 Task: Add Tofurky Italian Sausage Plant Based to the cart.
Action: Mouse moved to (20, 62)
Screenshot: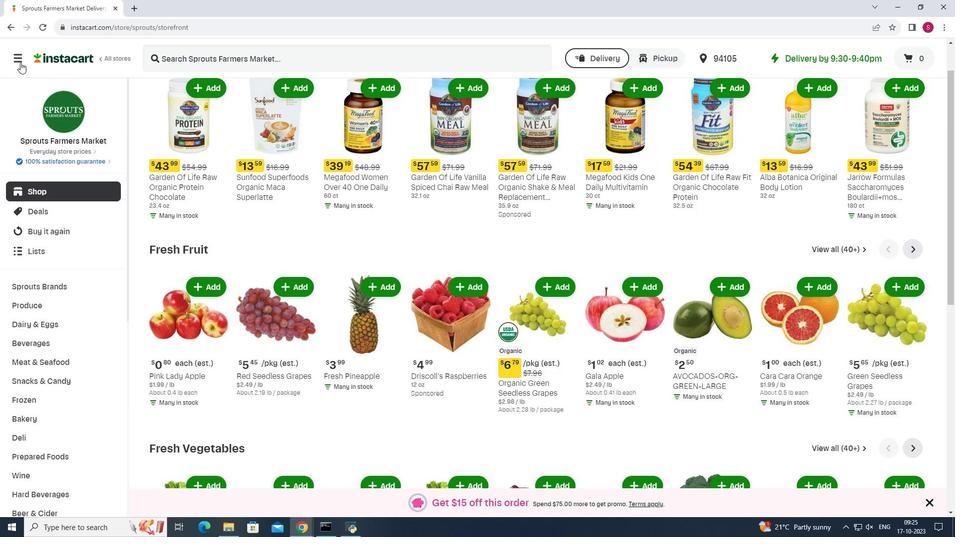
Action: Mouse pressed left at (20, 62)
Screenshot: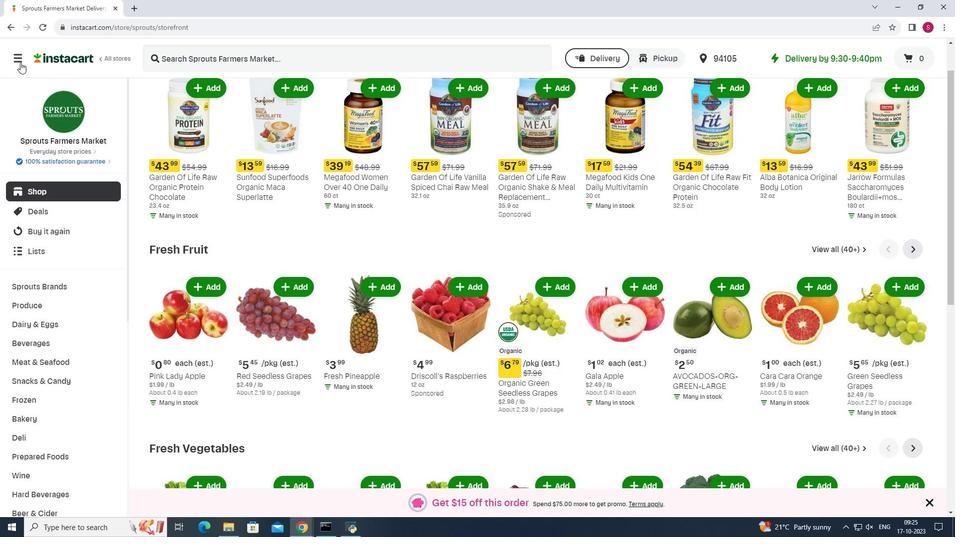 
Action: Mouse moved to (63, 263)
Screenshot: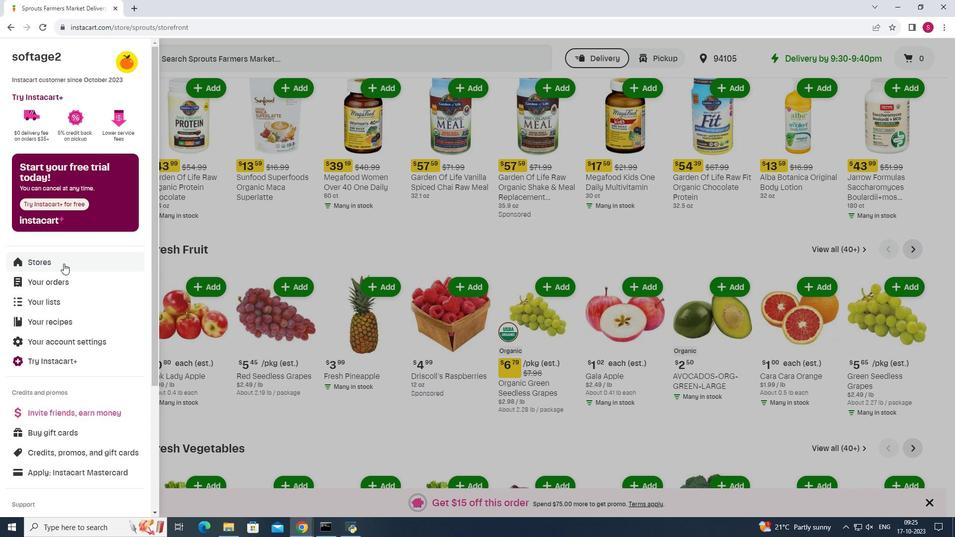 
Action: Mouse pressed left at (63, 263)
Screenshot: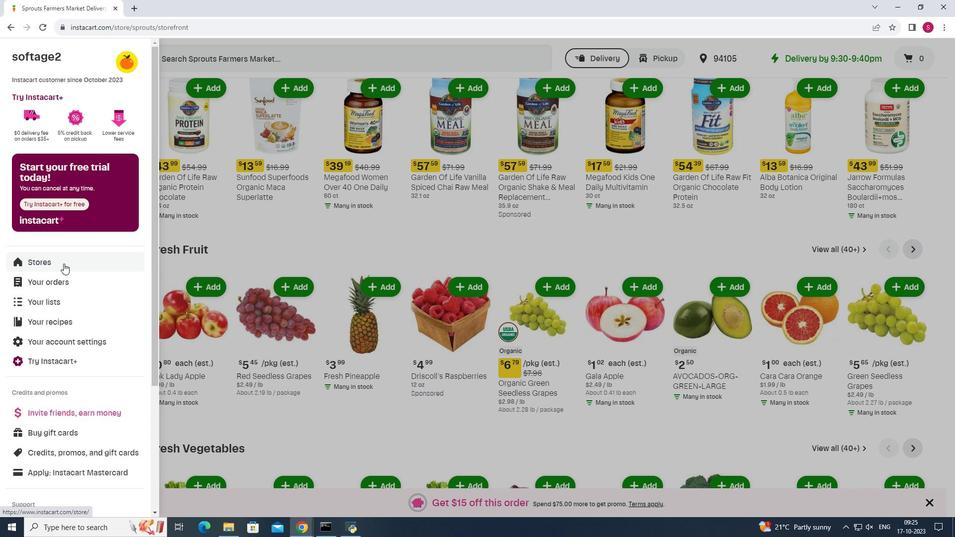 
Action: Mouse moved to (232, 88)
Screenshot: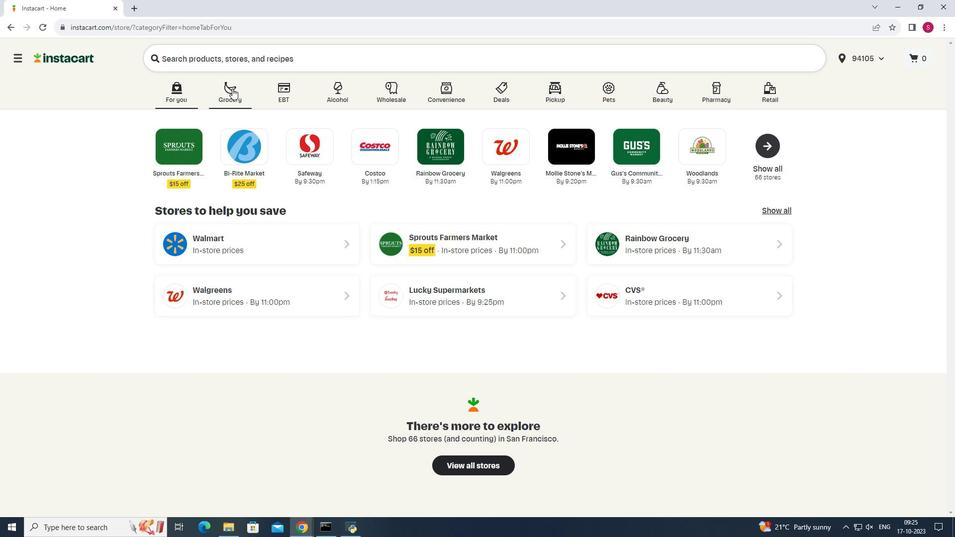 
Action: Mouse pressed left at (232, 88)
Screenshot: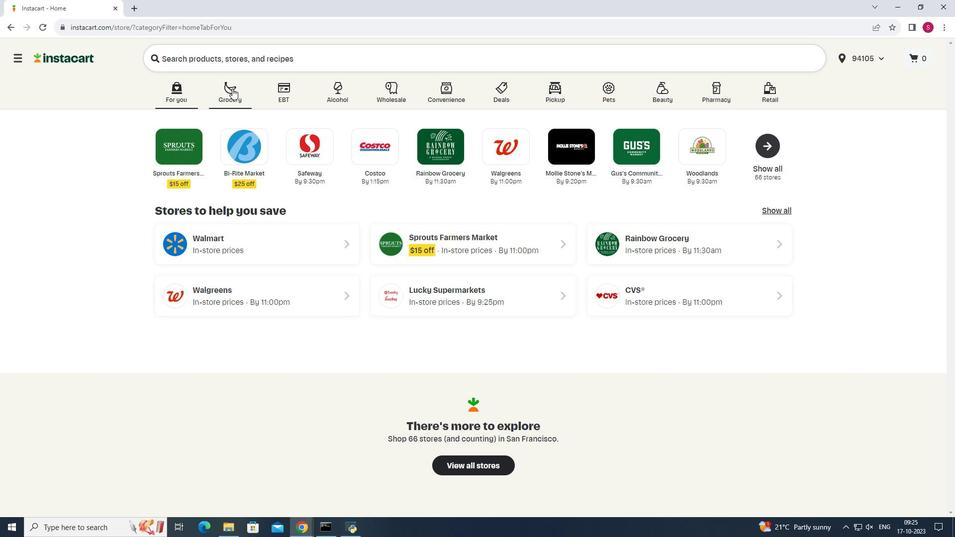 
Action: Mouse moved to (684, 141)
Screenshot: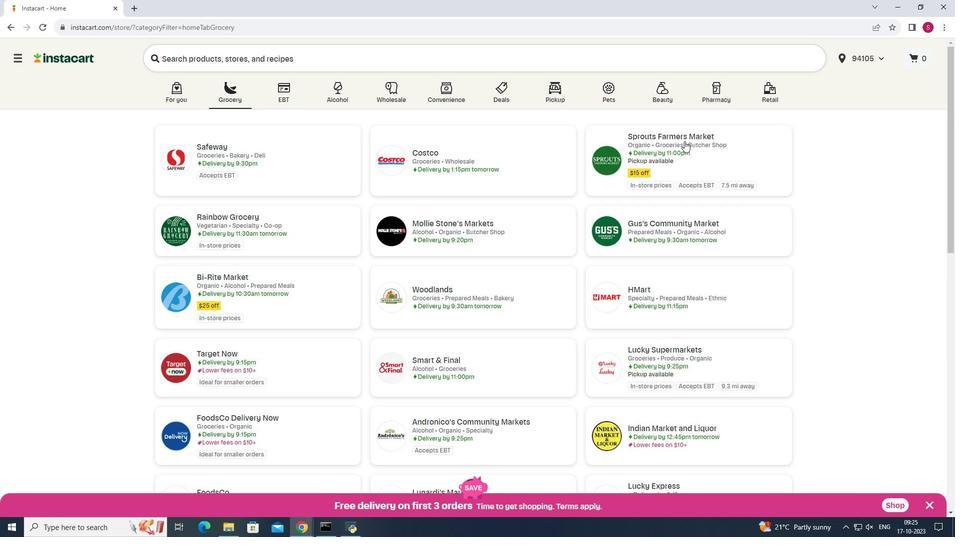 
Action: Mouse pressed left at (684, 141)
Screenshot: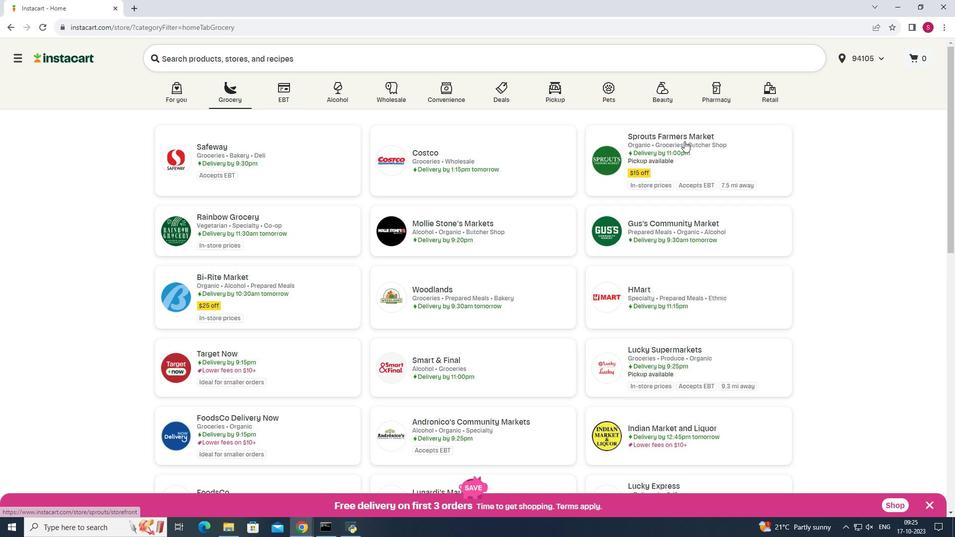 
Action: Mouse moved to (69, 363)
Screenshot: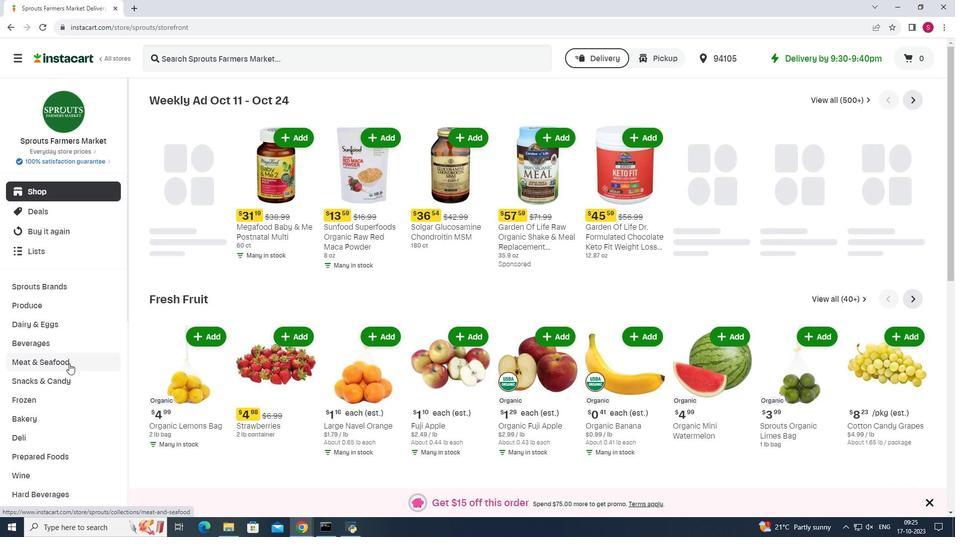 
Action: Mouse pressed left at (69, 363)
Screenshot: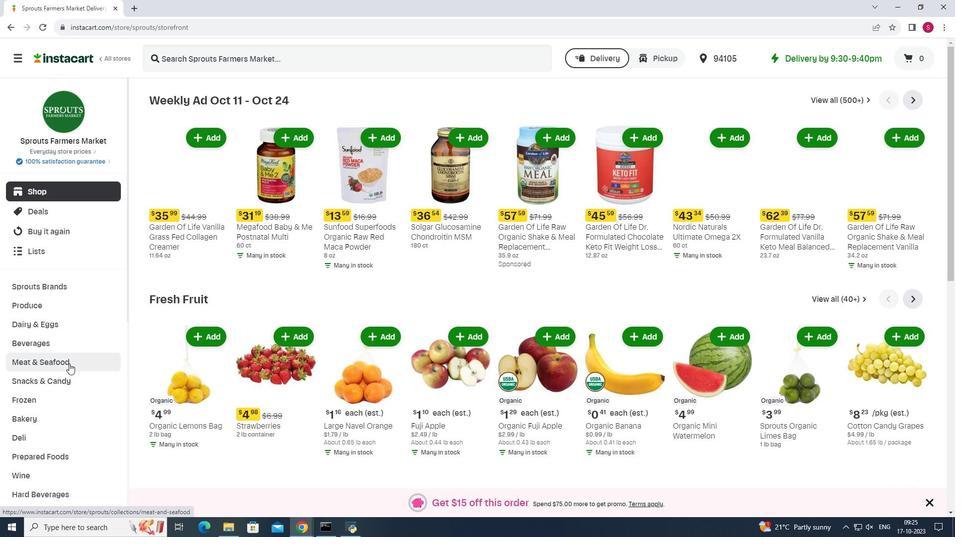 
Action: Mouse moved to (713, 123)
Screenshot: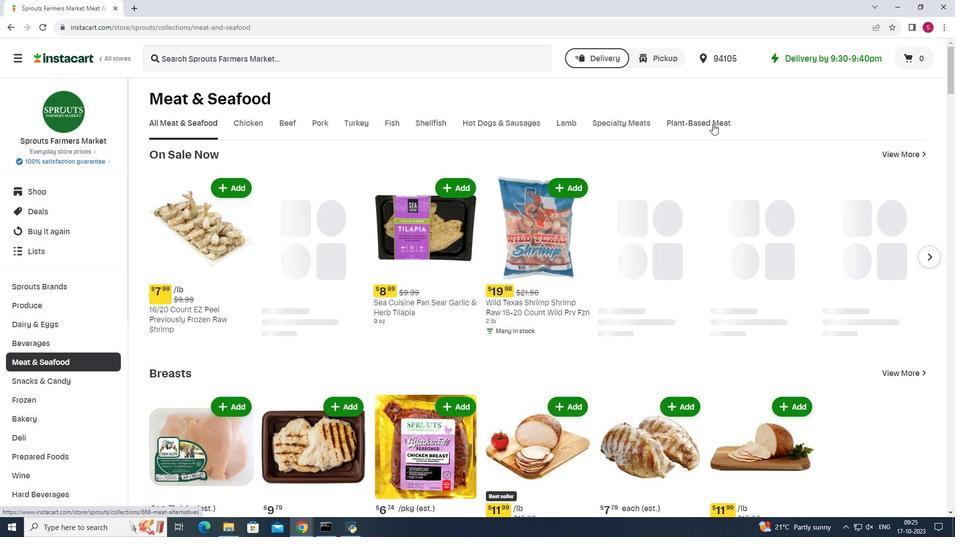 
Action: Mouse pressed left at (713, 123)
Screenshot: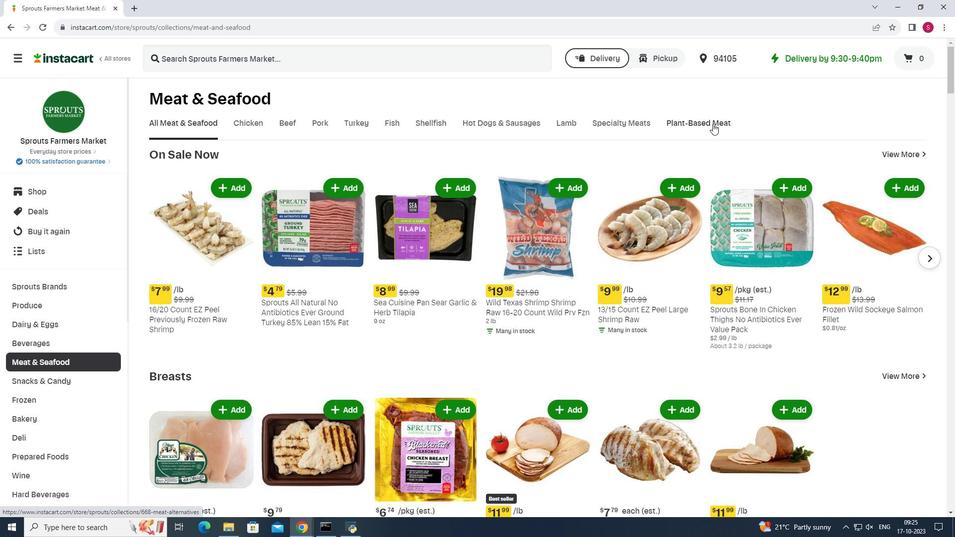 
Action: Mouse moved to (376, 161)
Screenshot: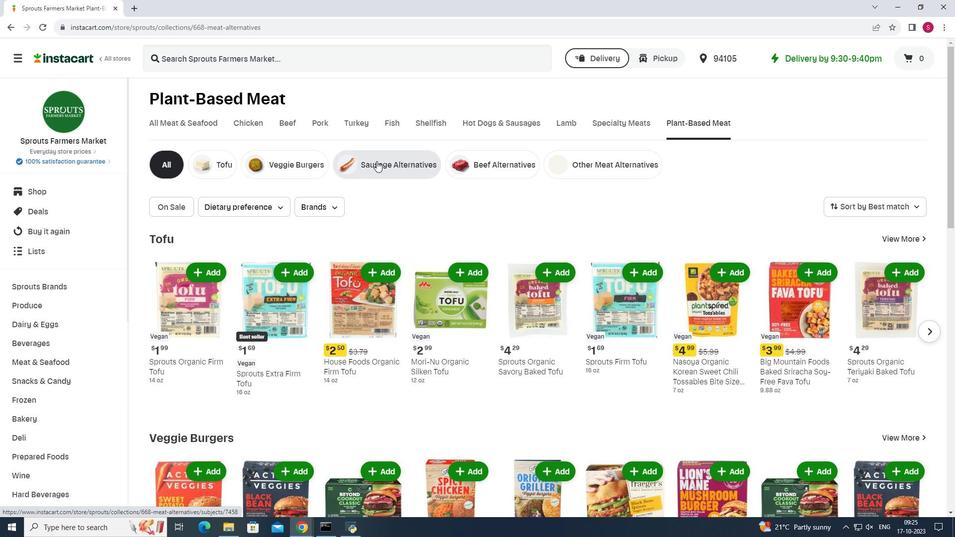 
Action: Mouse pressed left at (376, 161)
Screenshot: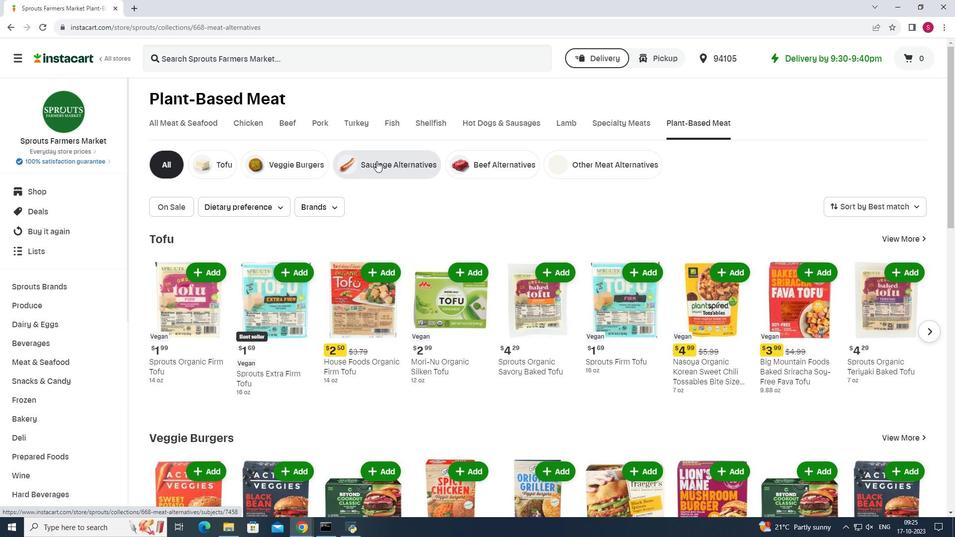 
Action: Mouse moved to (356, 58)
Screenshot: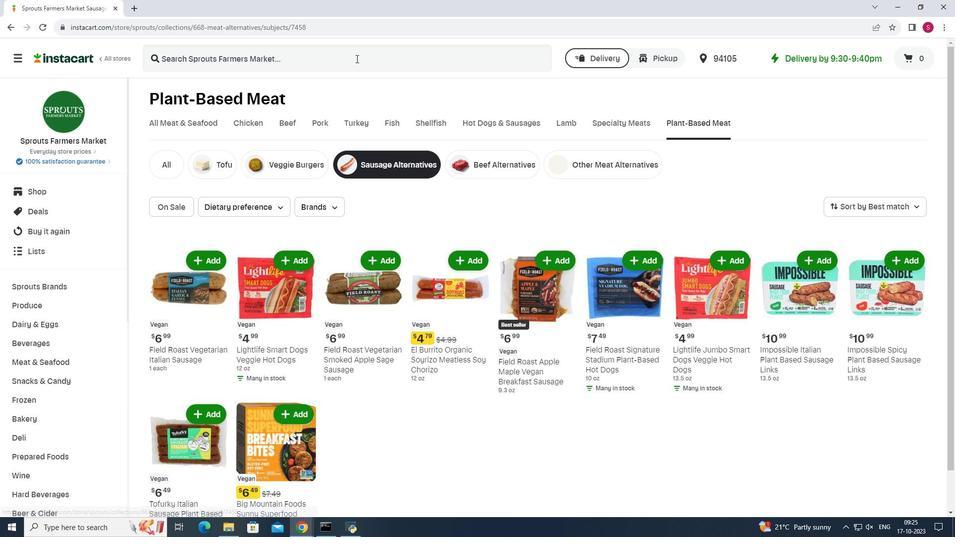 
Action: Mouse pressed left at (356, 58)
Screenshot: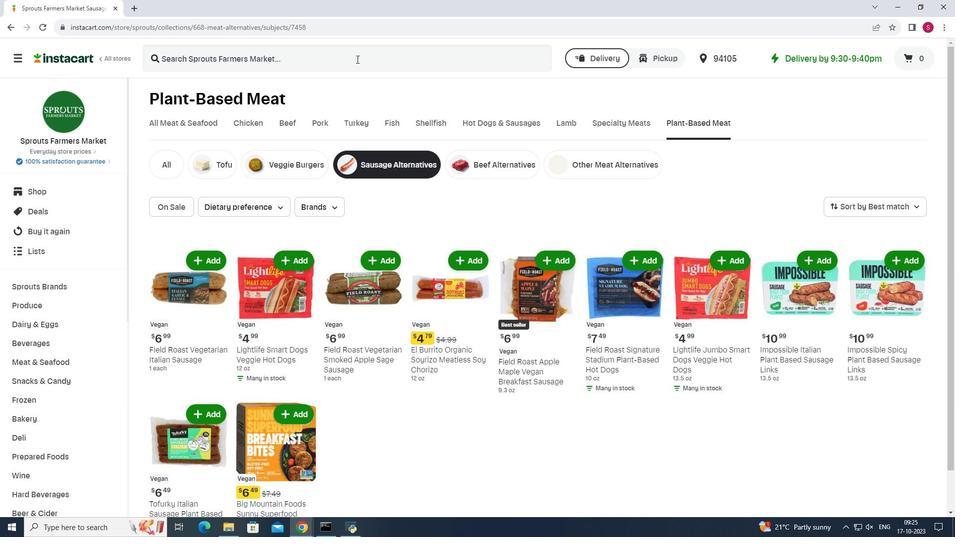 
Action: Mouse moved to (357, 59)
Screenshot: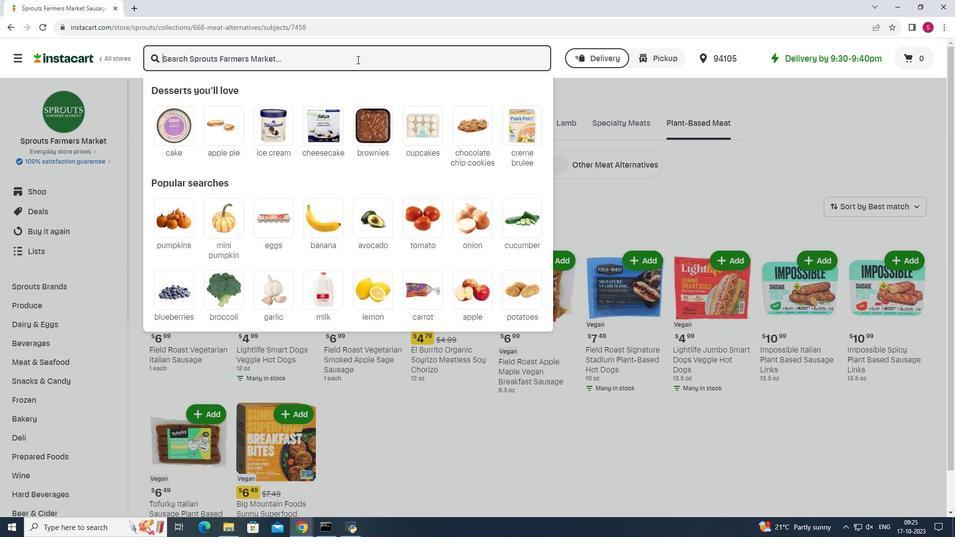 
Action: Key pressed <Key.shift><Key.shift><Key.shift><Key.shift><Key.shift><Key.shift><Key.shift><Key.shift><Key.shift><Key.shift><Key.shift><Key.shift>Tofurky<Key.space><Key.shift>Italian<Key.space><Key.shift>Sausage<Key.space><Key.shift>Plant<Key.space><Key.shift><Key.shift><Key.shift><Key.shift><Key.shift><Key.shift>Based<Key.enter>
Screenshot: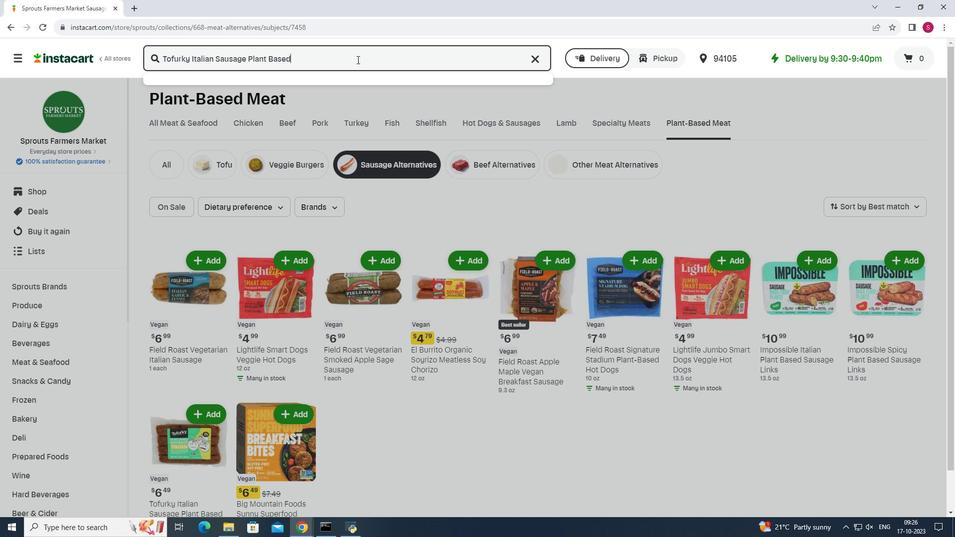 
Action: Mouse moved to (587, 157)
Screenshot: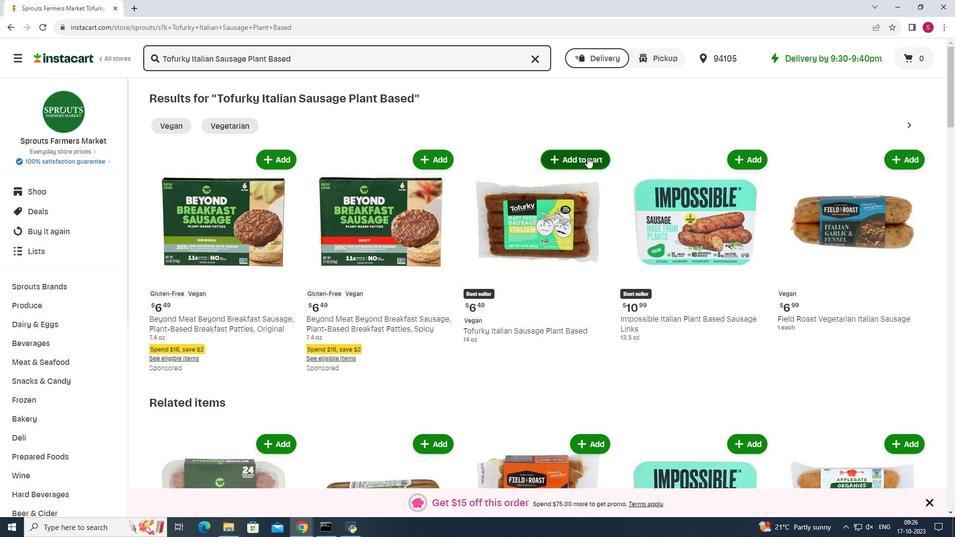 
Action: Mouse pressed left at (587, 157)
Screenshot: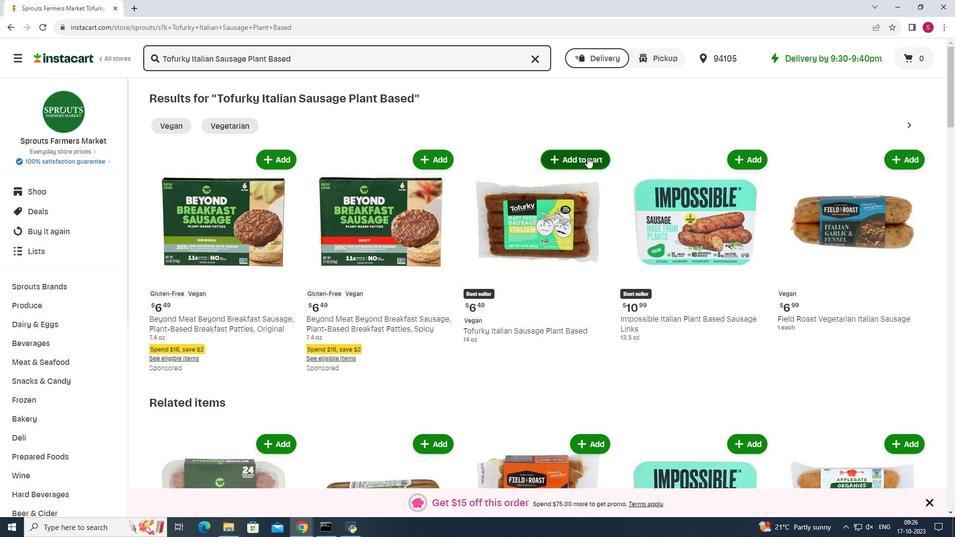 
Action: Mouse moved to (612, 143)
Screenshot: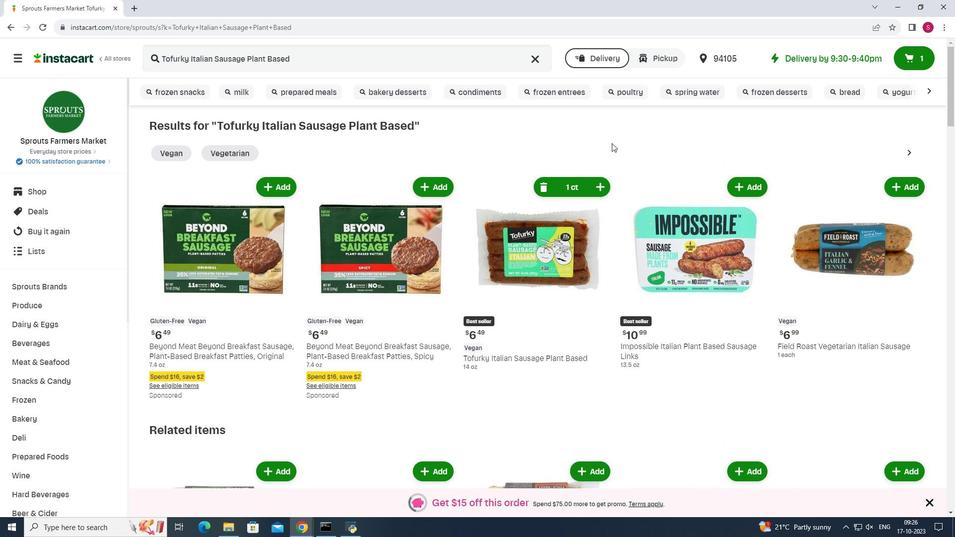 
